 Task: Select the scale with the custom "90".
Action: Mouse moved to (34, 66)
Screenshot: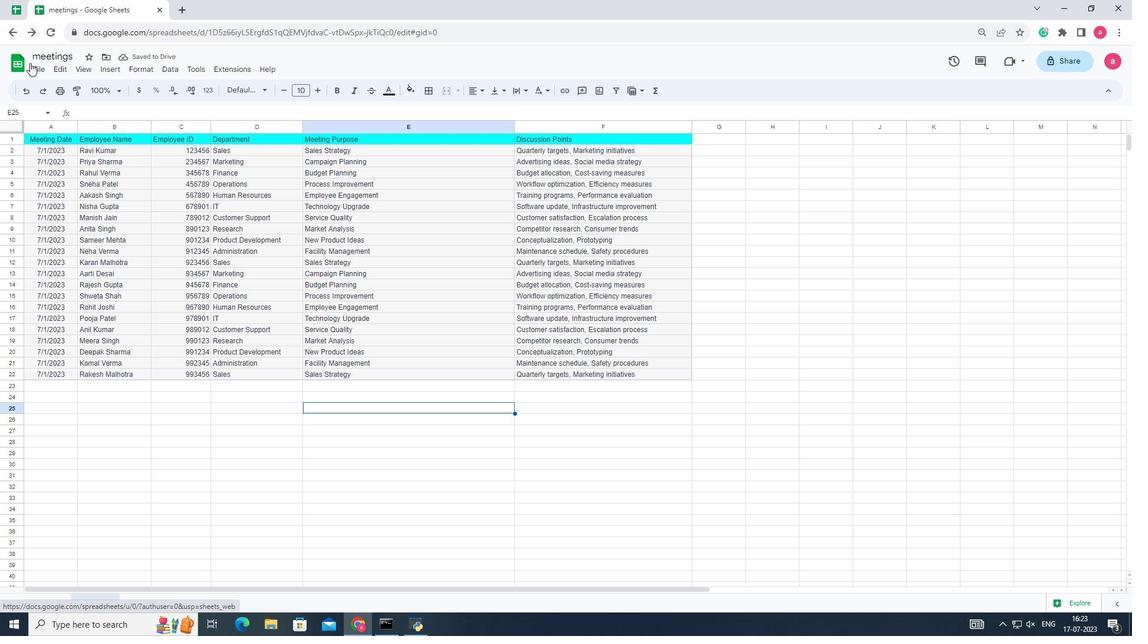 
Action: Mouse pressed left at (34, 66)
Screenshot: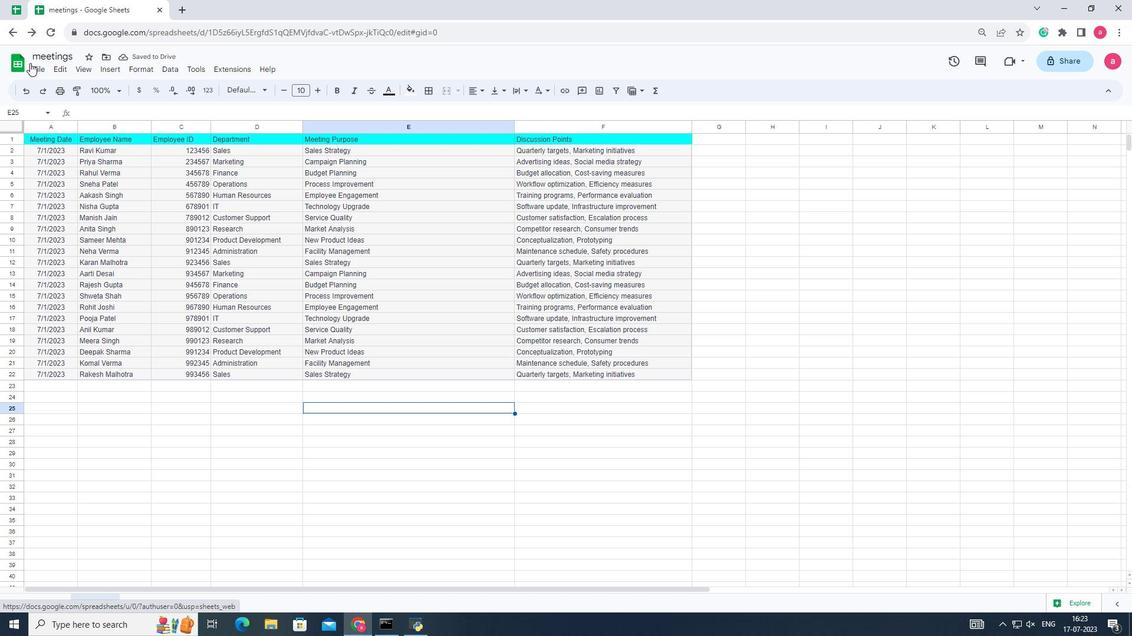 
Action: Mouse moved to (54, 383)
Screenshot: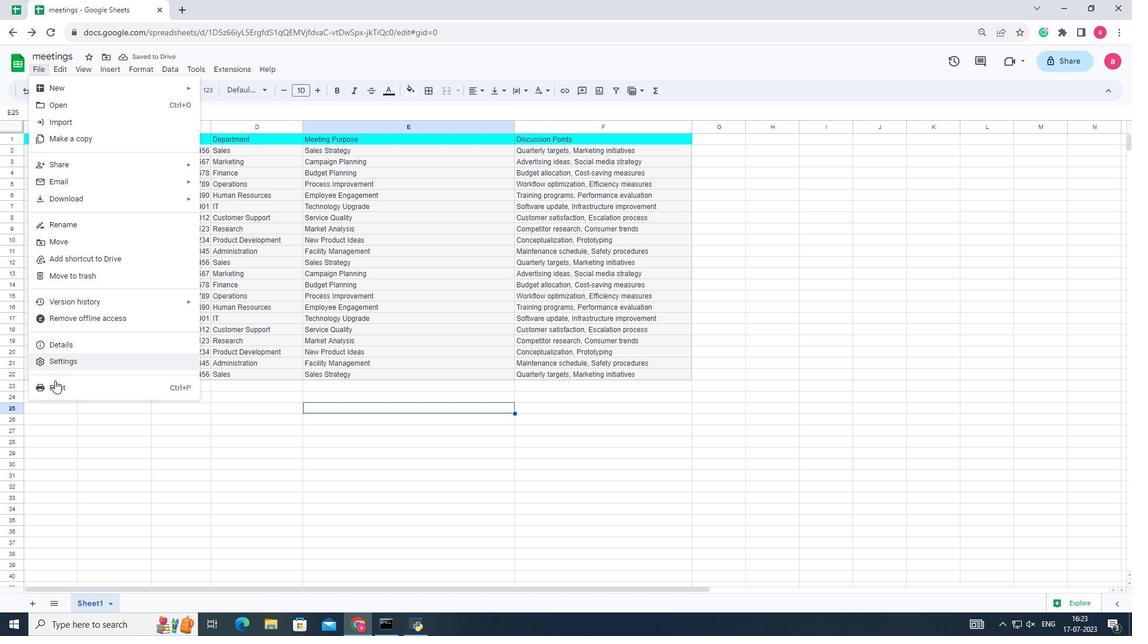 
Action: Mouse pressed left at (54, 383)
Screenshot: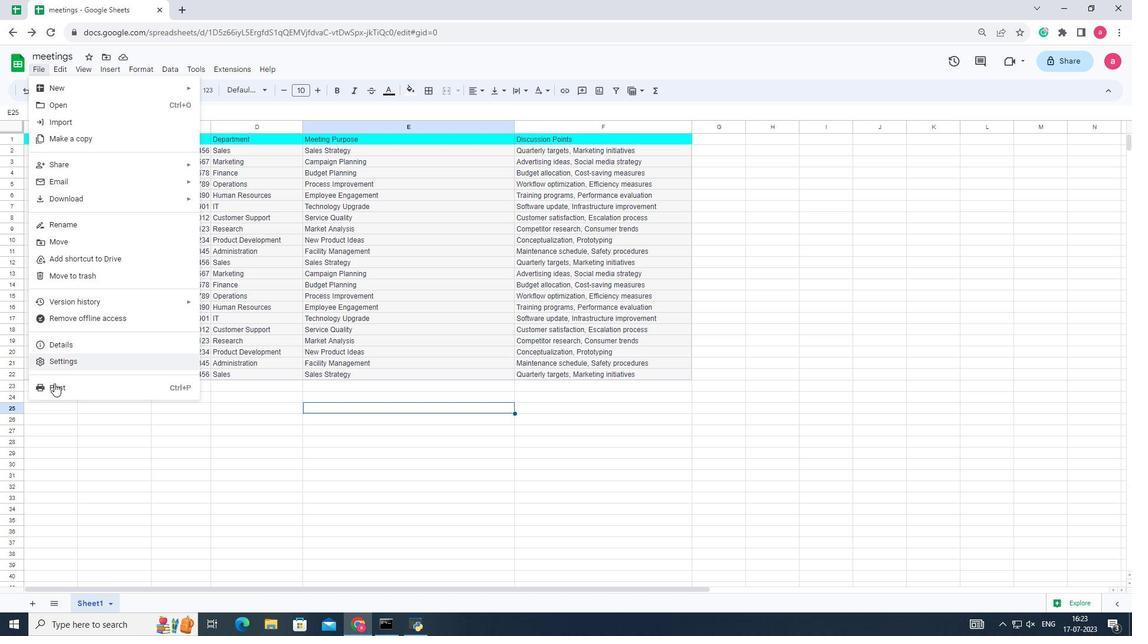 
Action: Mouse moved to (1096, 63)
Screenshot: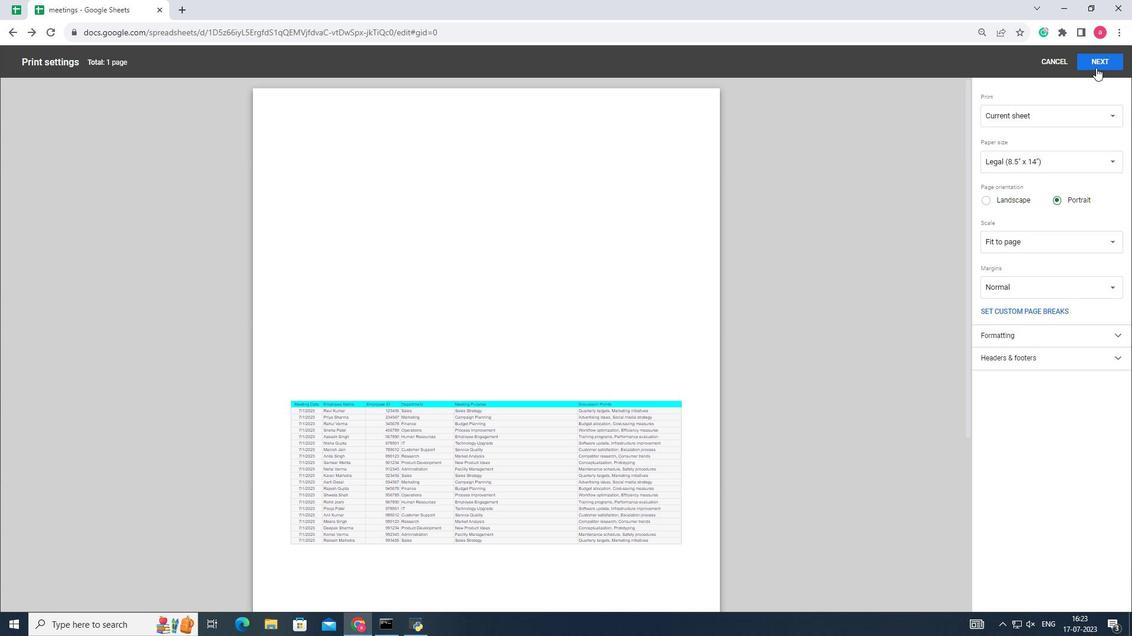 
Action: Mouse pressed left at (1096, 63)
Screenshot: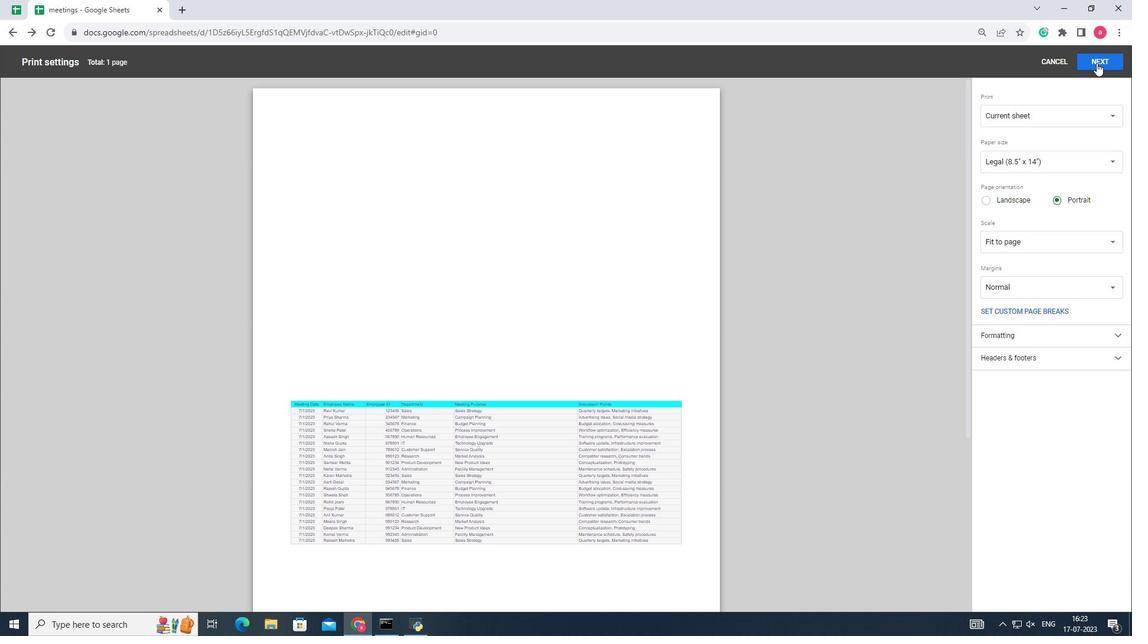 
Action: Mouse moved to (821, 202)
Screenshot: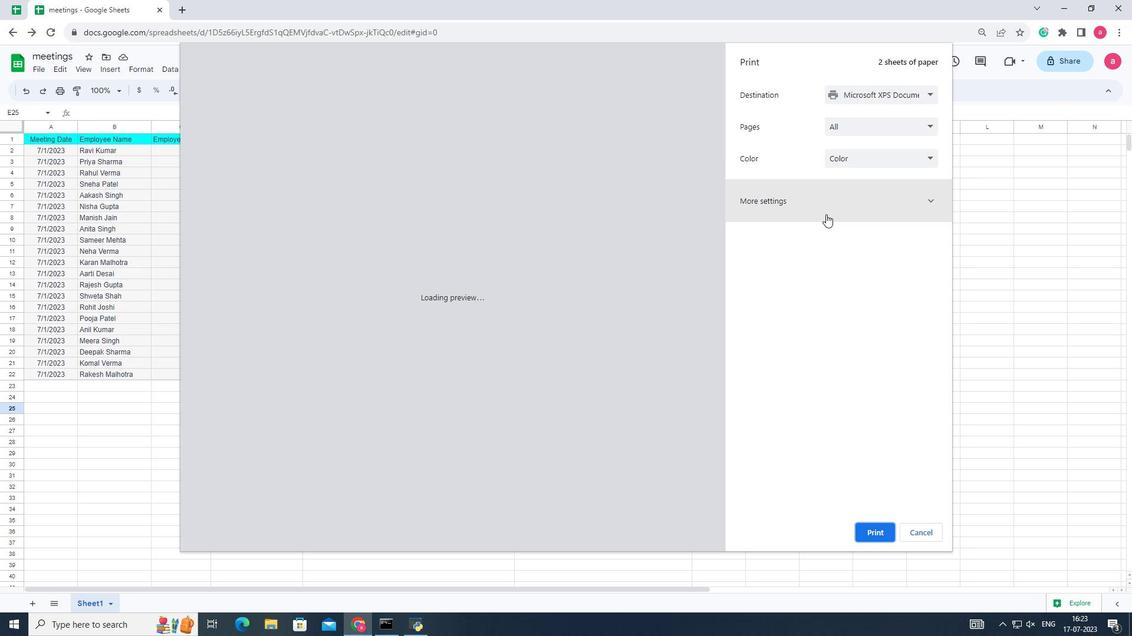 
Action: Mouse pressed left at (821, 202)
Screenshot: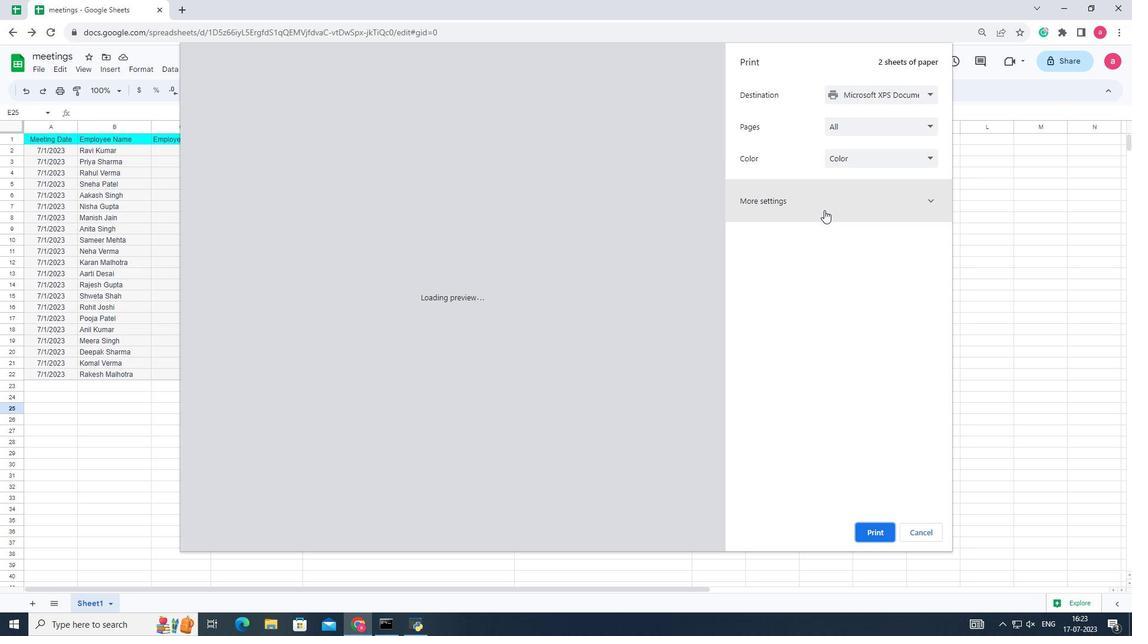 
Action: Mouse moved to (836, 362)
Screenshot: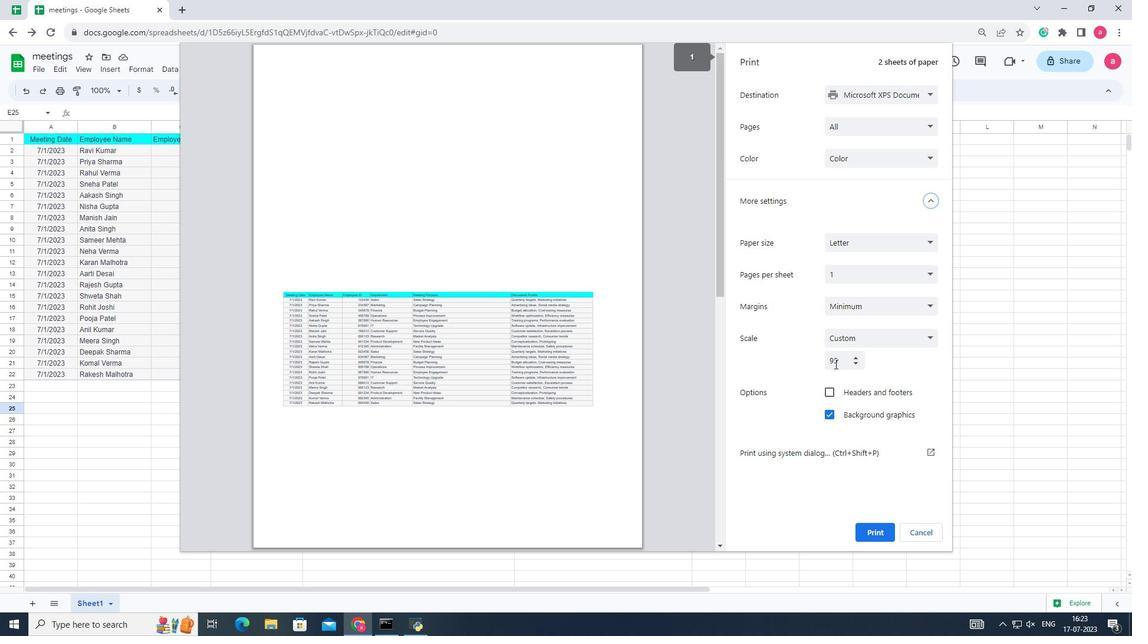 
Action: Mouse pressed left at (836, 362)
Screenshot: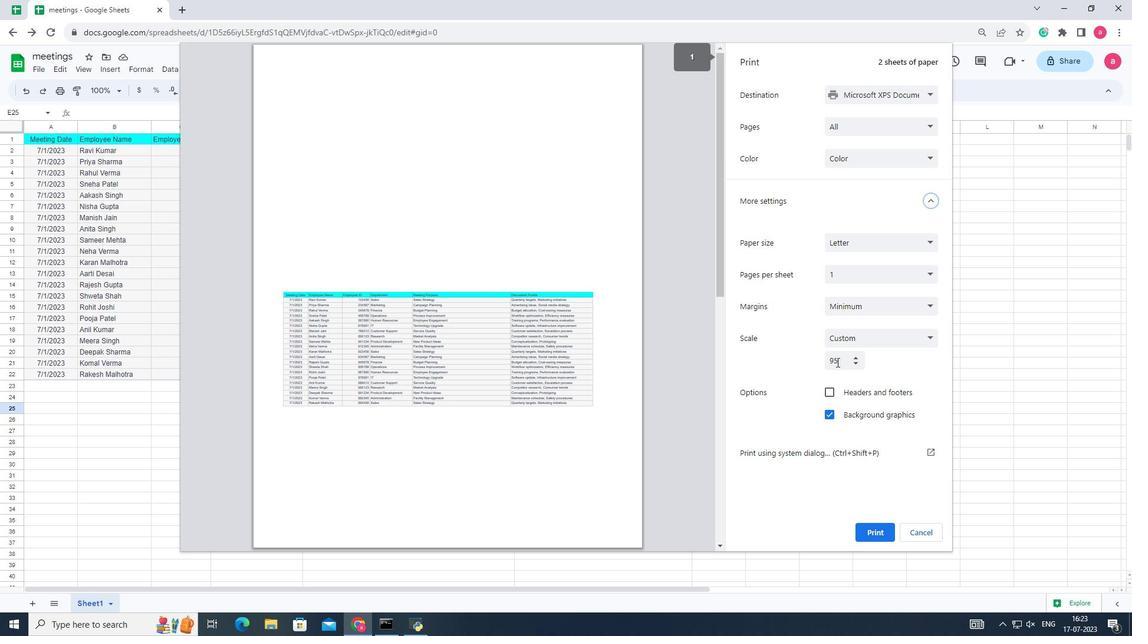 
Action: Mouse pressed left at (836, 362)
Screenshot: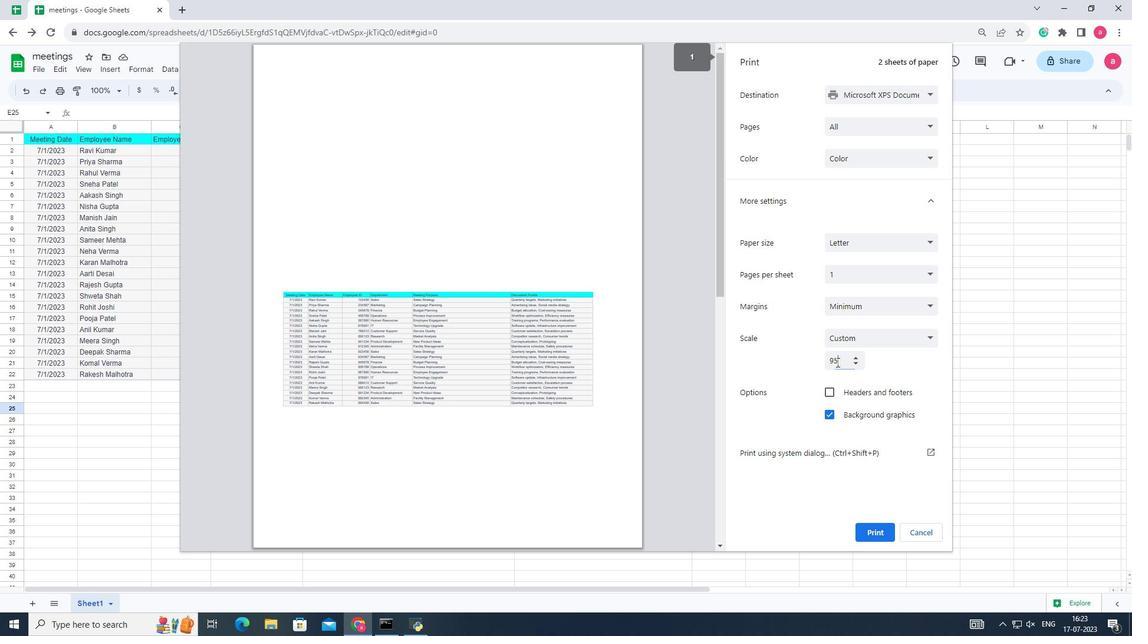 
Action: Key pressed <Key.backspace>90
Screenshot: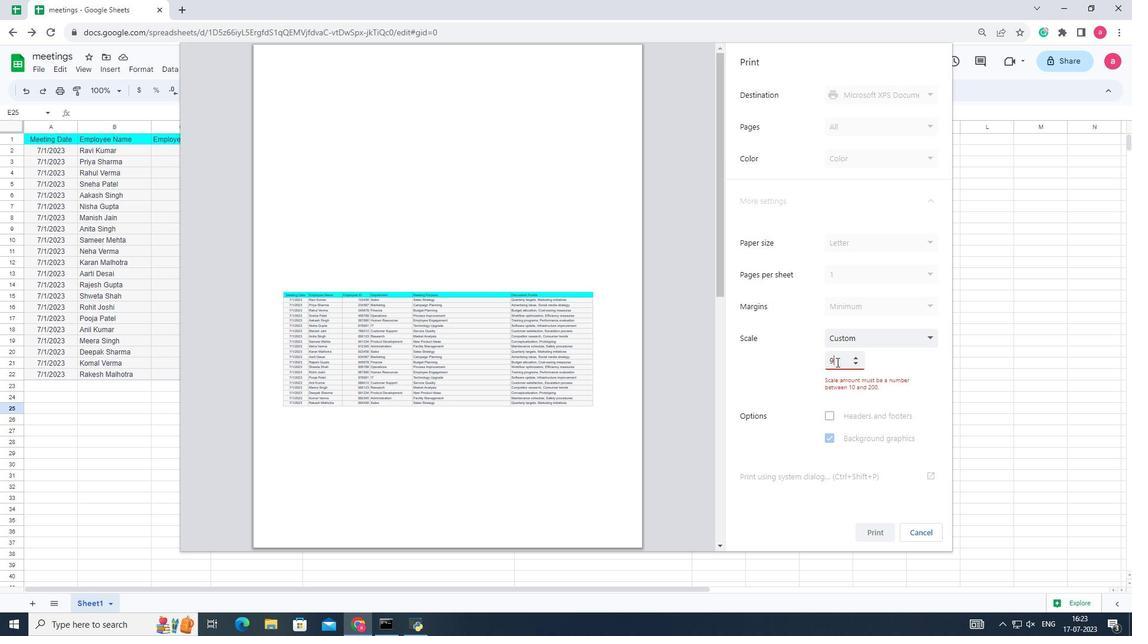 
